 Task: Plan a 90-minute sustainable farming and permaculture design consultation.
Action: Mouse moved to (535, 230)
Screenshot: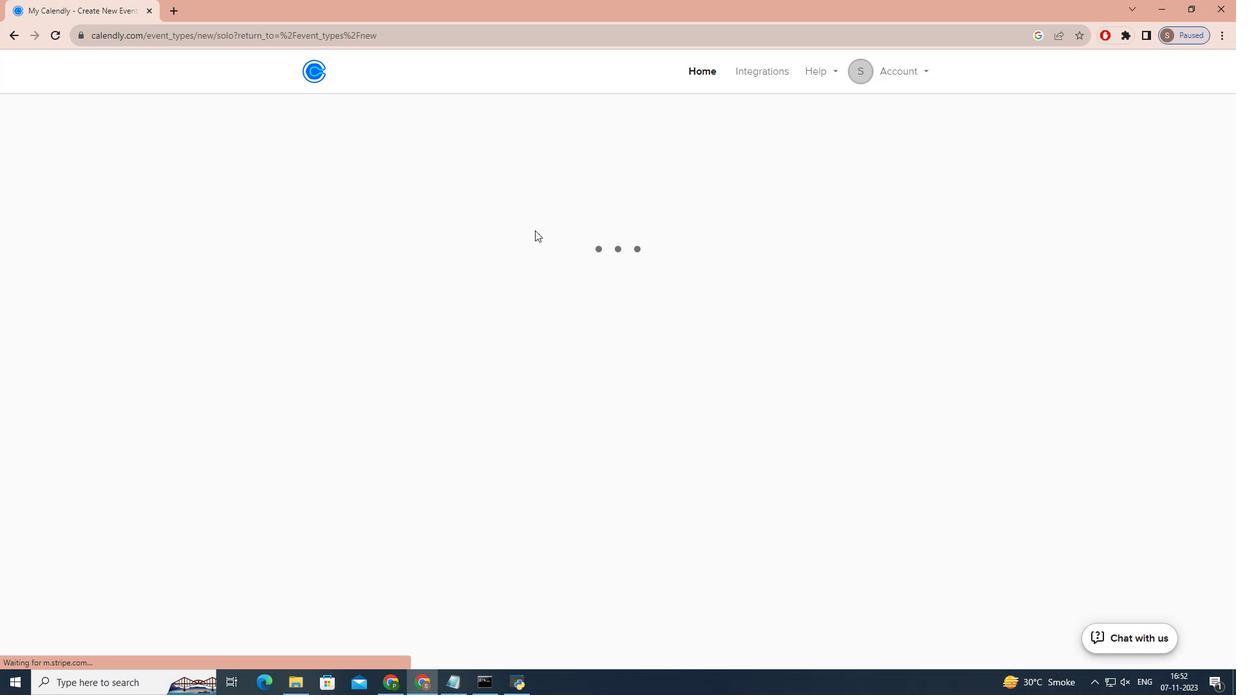 
Action: Key pressed s<Key.caps_lock>USTAINABLE<Key.space><Key.caps_lock>f<Key.caps_lock>ARMING<Key.space><Key.shift>&<Key.space><Key.caps_lock>p<Key.caps_lock>ERMACULTURE<Key.space><Key.caps_lock>d<Key.caps_lock>ESIGN<Key.space><Key.caps_lock>c<Key.caps_lock>ONSUTA<Key.backspace><Key.backspace>LTATION
Screenshot: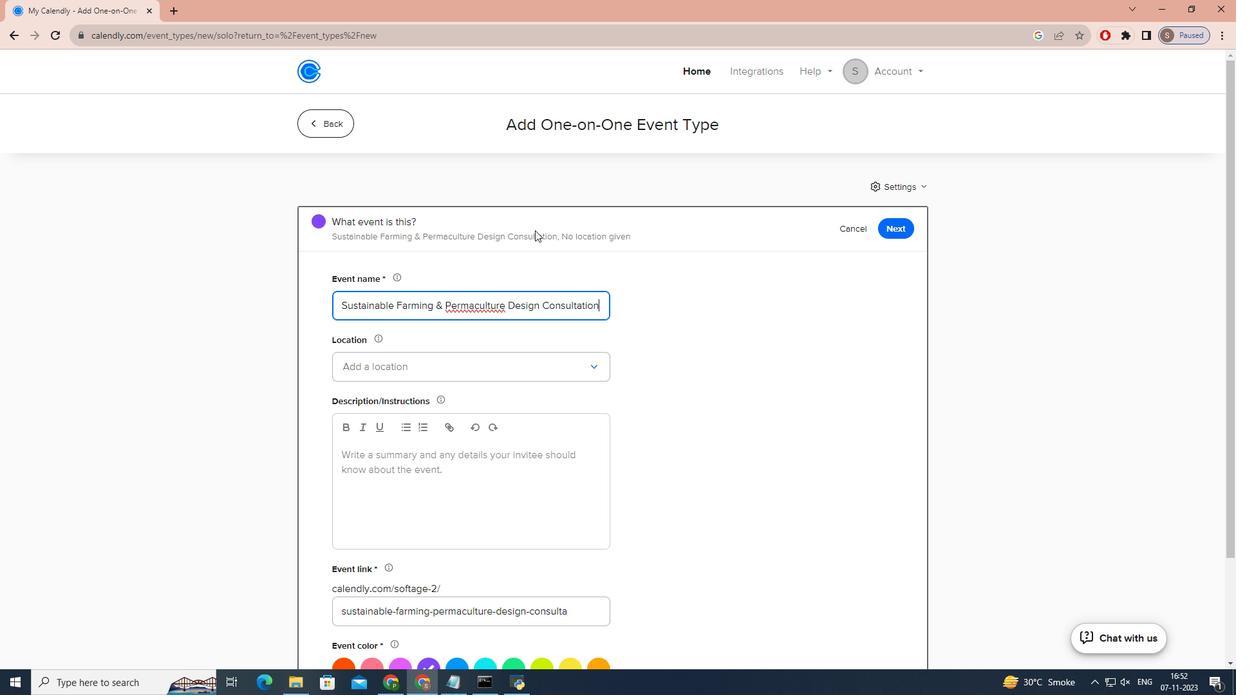 
Action: Mouse moved to (535, 370)
Screenshot: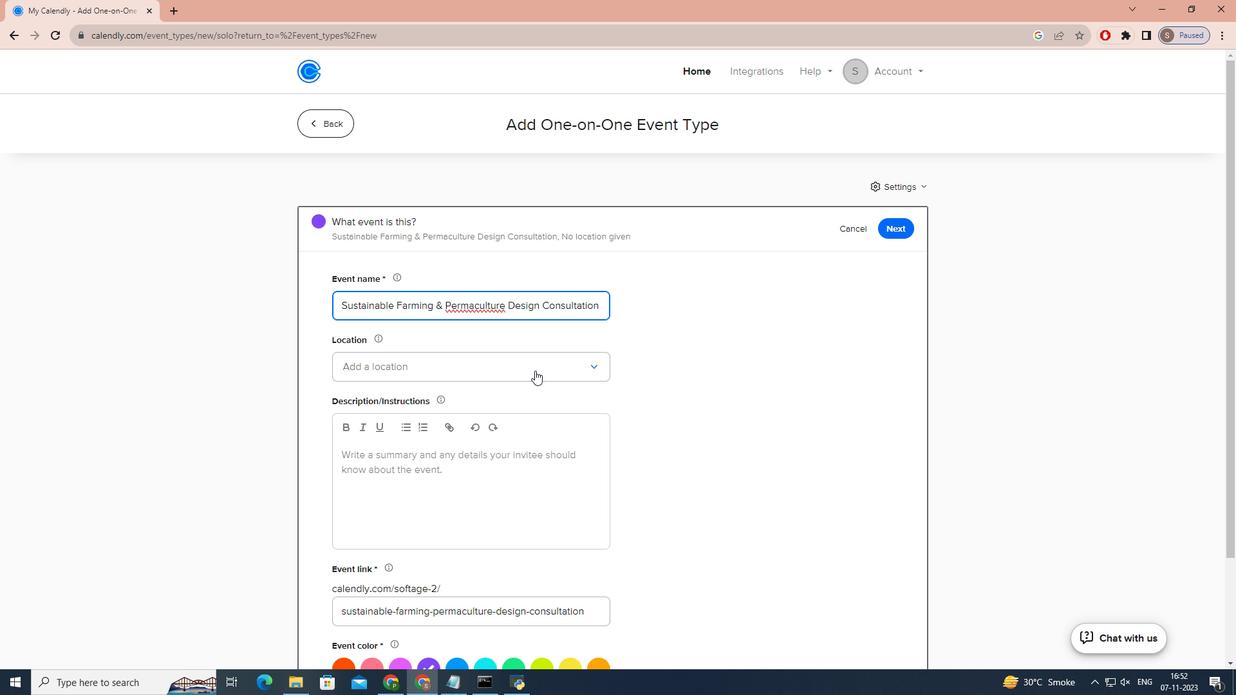 
Action: Mouse pressed left at (535, 370)
Screenshot: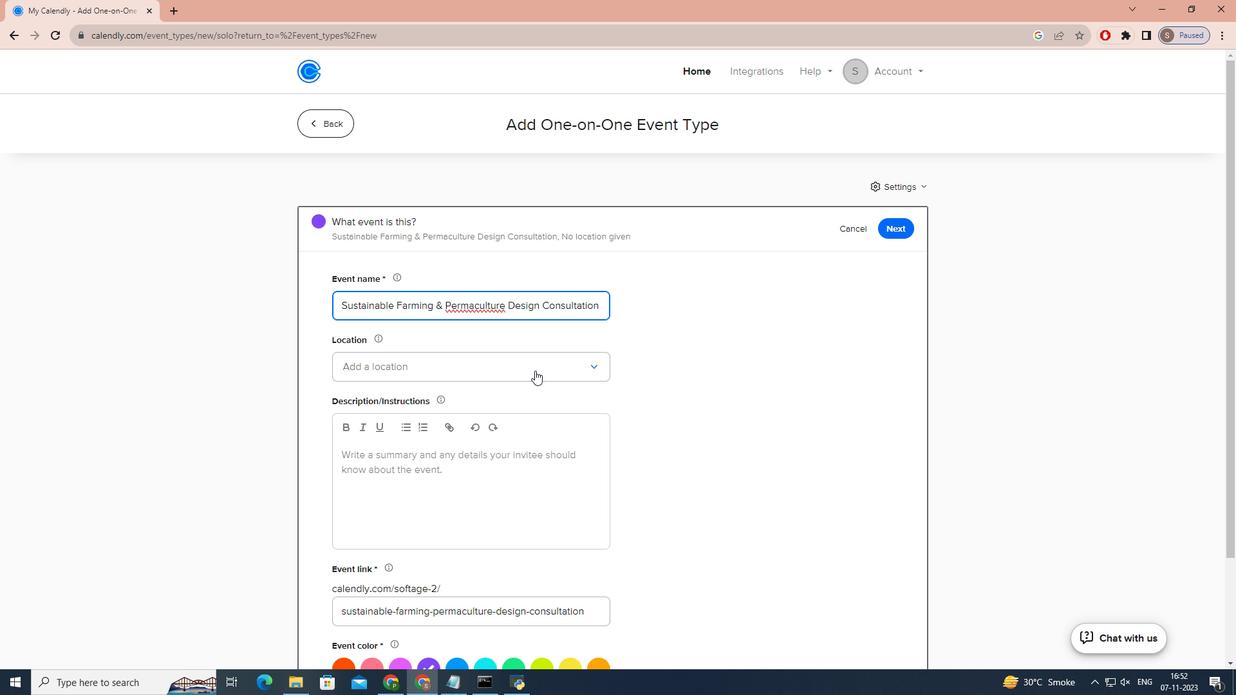 
Action: Mouse moved to (520, 394)
Screenshot: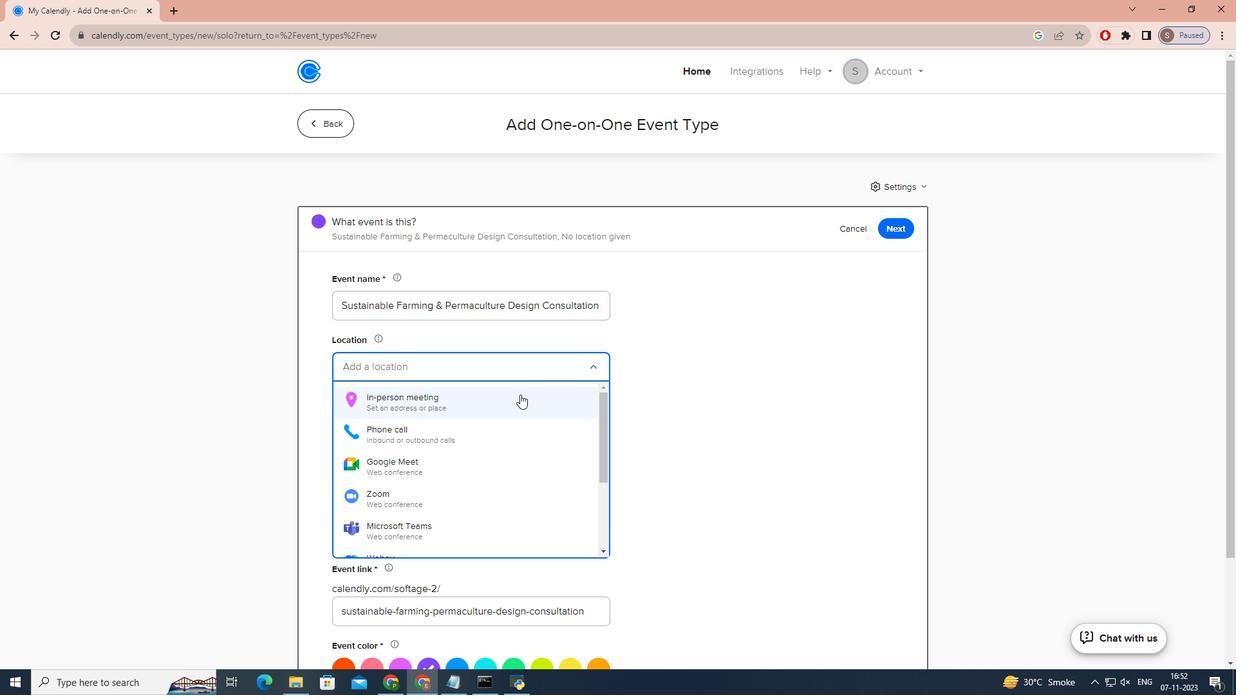 
Action: Mouse pressed left at (520, 394)
Screenshot: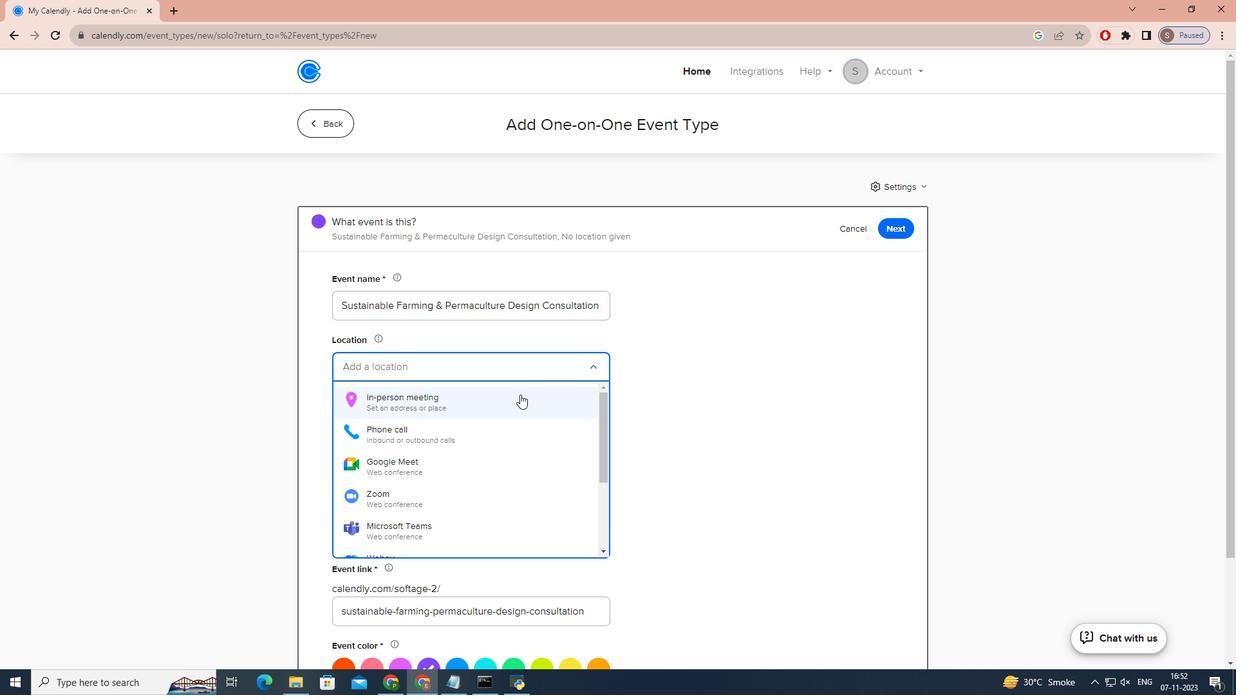 
Action: Mouse moved to (551, 211)
Screenshot: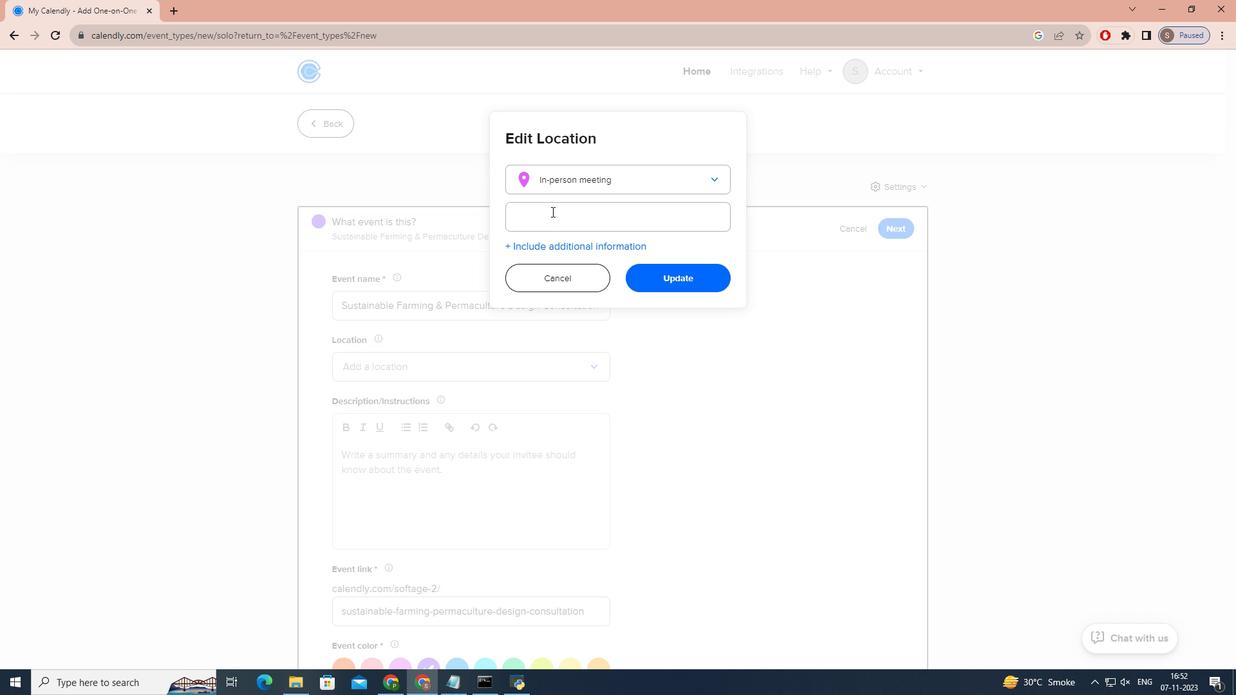 
Action: Mouse pressed left at (551, 211)
Screenshot: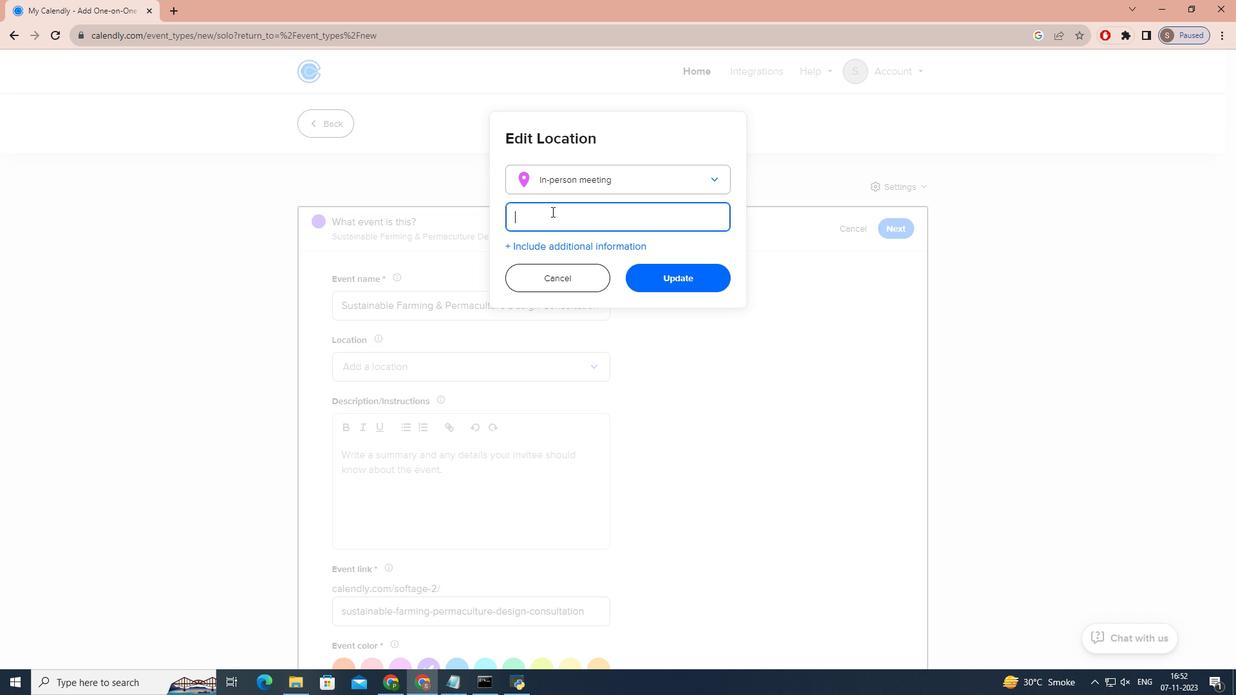 
Action: Key pressed <Key.caps_lock>t<Key.caps_lock>HE<Key.space><Key.caps_lock>r<Key.caps_lock>ODALE<Key.space><Key.caps_lock>i<Key.caps_lock>NSTITUTE<Key.space>-<Key.space><Key.caps_lock>p<Key.caps_lock>ENNSYLVANIA,<Key.space><Key.caps_lock>usa
Screenshot: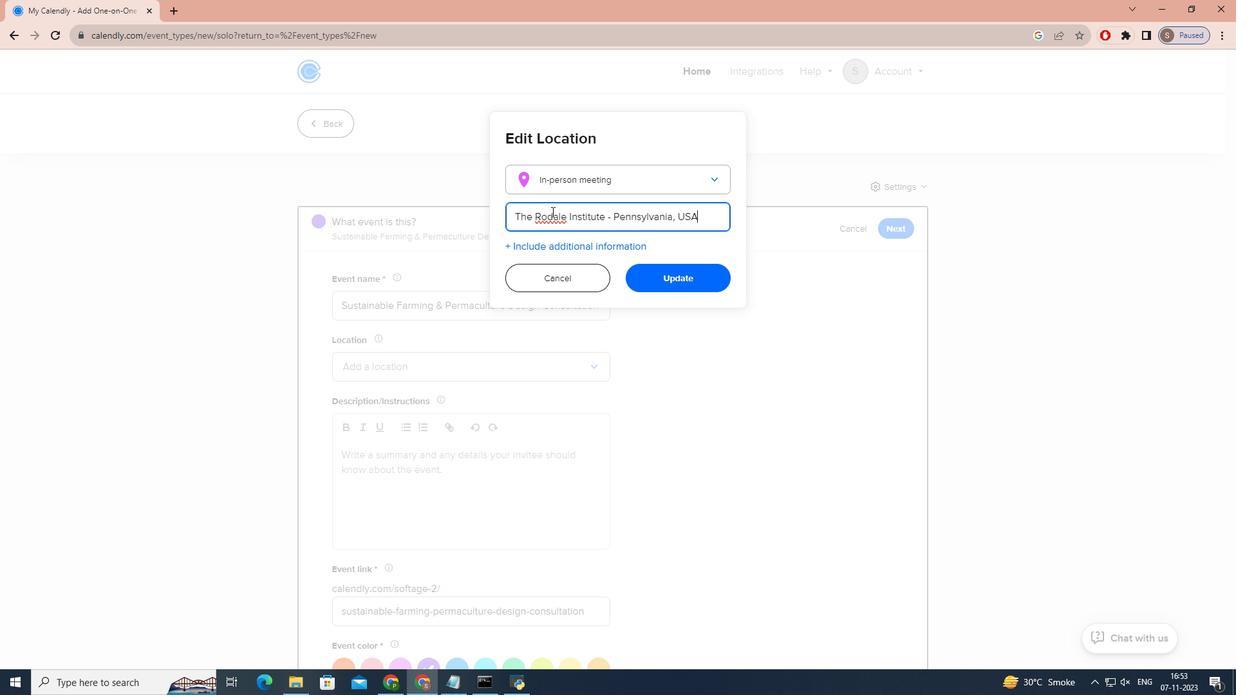 
Action: Mouse moved to (699, 275)
Screenshot: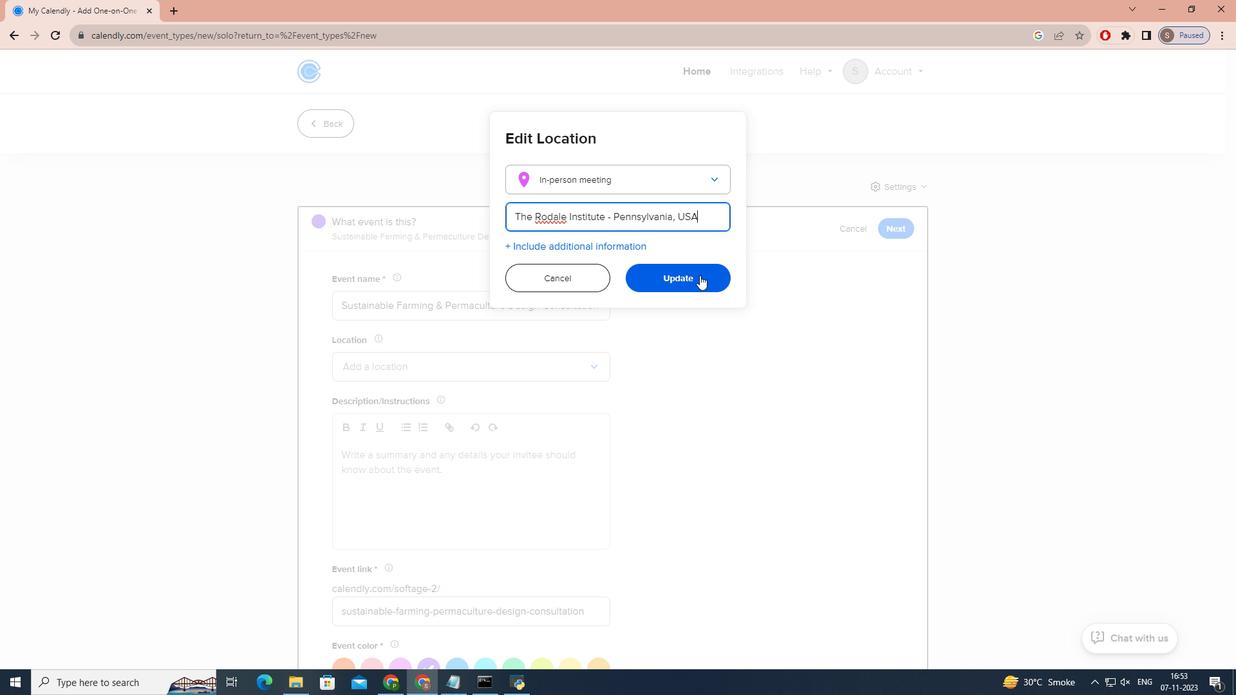 
Action: Mouse pressed left at (699, 275)
Screenshot: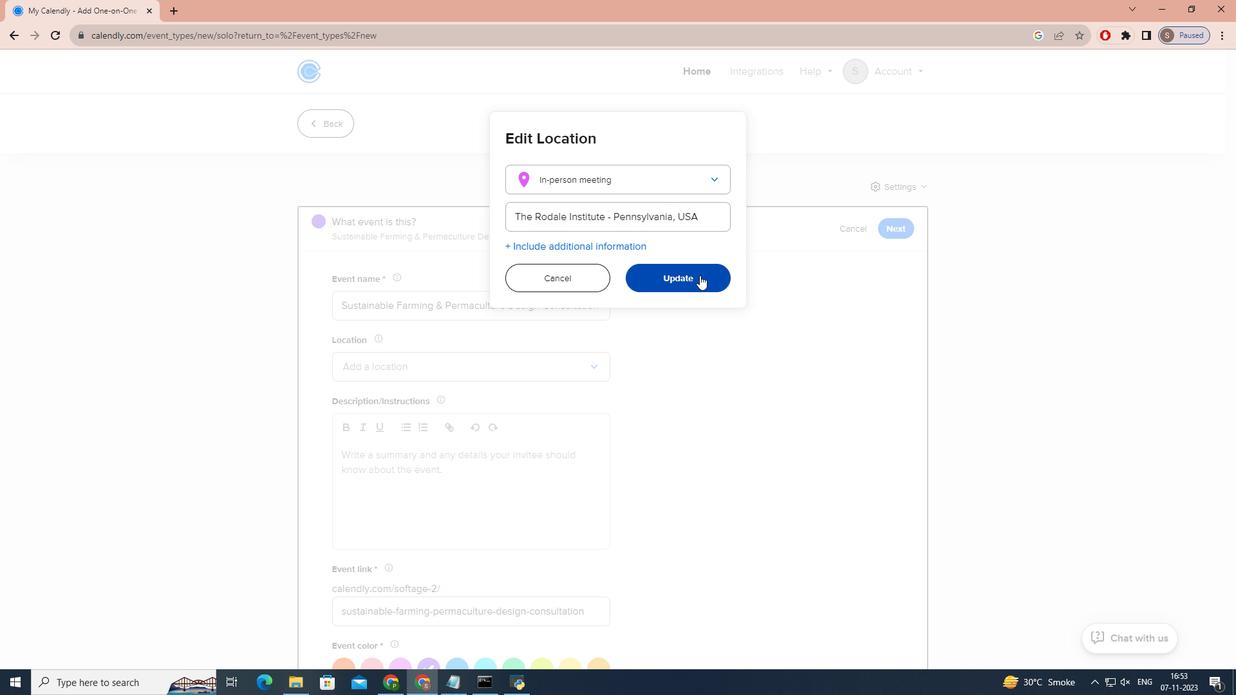 
Action: Mouse moved to (431, 499)
Screenshot: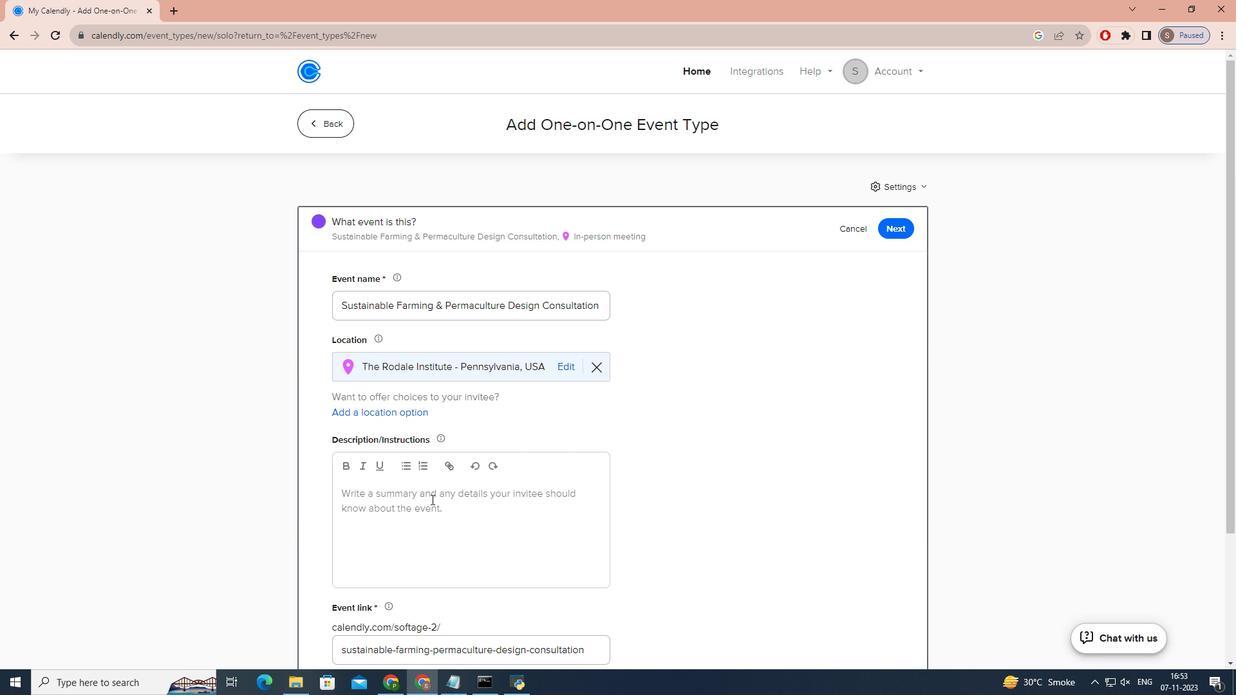 
Action: Mouse pressed left at (431, 499)
Screenshot: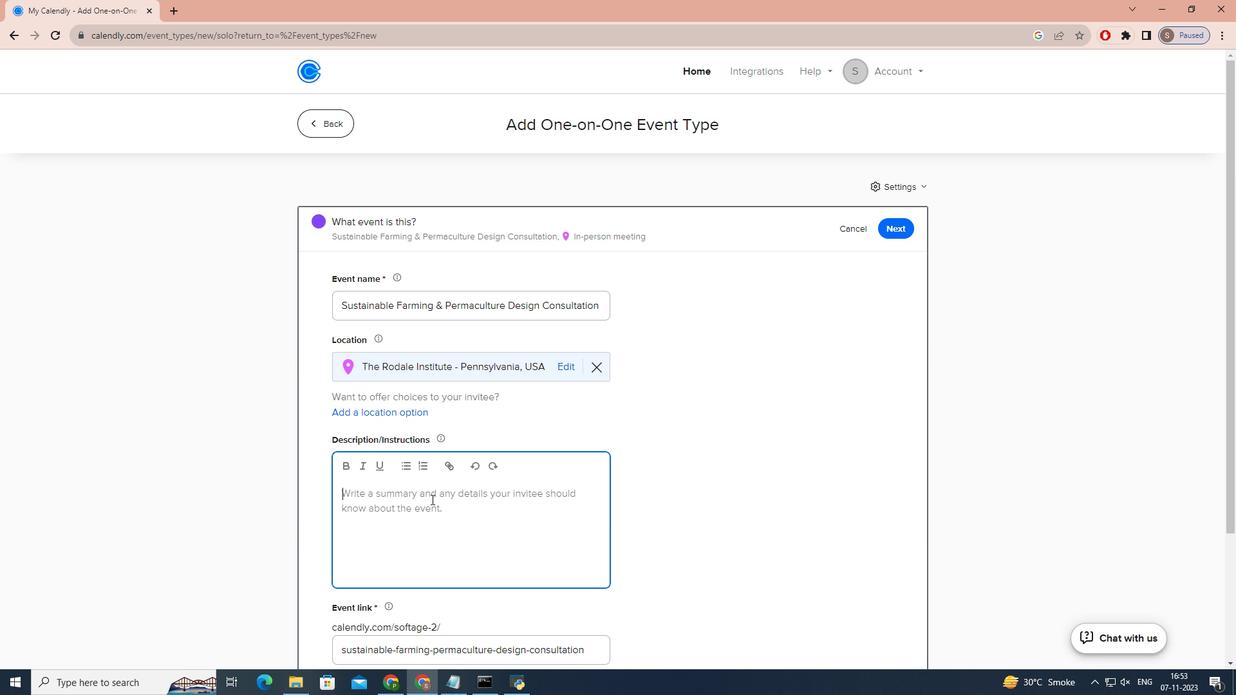 
Action: Key pressed j<Key.caps_lock>OIN<Key.space>ME<Key.space>FOR<Key.space>A<Key.space>CONSULTATION<Key.space>WHERE<Key.space>WE'LL<Key.space>EXPLORE<Key.space>THE<Key.space>PRINCIPLES<Key.space>OF<Key.space>PERMACULTURE<Key.space>AND<Key.space>SUSTAIB<Key.backspace>NABLE<Key.space>FARMING<Key.space>TO<Key.space>CREATE<Key.space>A<Key.space>THRIVING<Key.space>AND<Key.space>REGENET<Key.backspace>RATIVE<Key.space>SPACE.<Key.space><Key.caps_lock>d<Key.caps_lock>URING<Key.space>THIS<Key.space>SESSION,<Key.space>WE<Key.space>WILL<Key.space>DISCUSS<Key.space>YOUR<Key.space>SPECIFIC<Key.space>GOALS,<Key.space>CHALLENGES<Key.space><Key.backspace>,<Key.space>AND<Key.space>IDEAS<Key.space>FOR<Key.space>YOUR<Key.space>LAND,<Key.space>WHETHER<Key.space>IT'S<Key.space>A<Key.space>BACKYARD<Key.space>GARDEN<Key.space>A<Key.space>SMALL<Key.space>URBAN<Key.space>PLOT,<Key.space>OR<Key.space>A<Key.space>LARGER<Key.space>FARMING<Key.space>OPERATION.<Key.space><Key.caps_lock>w<Key.caps_lock>E'LL<Key.space>DELVE<Key.space>INTO<Key.space>PERMACULTURE<Key.space>DESIGN<Key.space>PRINCIPLES,<Key.space>SOIL<Key.space>HEALTTH<Key.backspace><Key.backspace>H<Key.space>\<Key.backspace><Key.backspace>,<Key.space>COMPANION<Key.space>PLANTING,<Key.space>WATR<Key.backspace>ER<Key.space>MANAGEMENT,<Key.space>AND<Key.space>MORE,<Key.space>ALL<Key.space>WHILE<Key.space>KEEPING<Key.space>SUSTAINABILITY<Key.space>AND<Key.space>ENVIRONMENT<Key.space>IMPACT<Key.space>IN<Key.space>MIND.<Key.space>
Screenshot: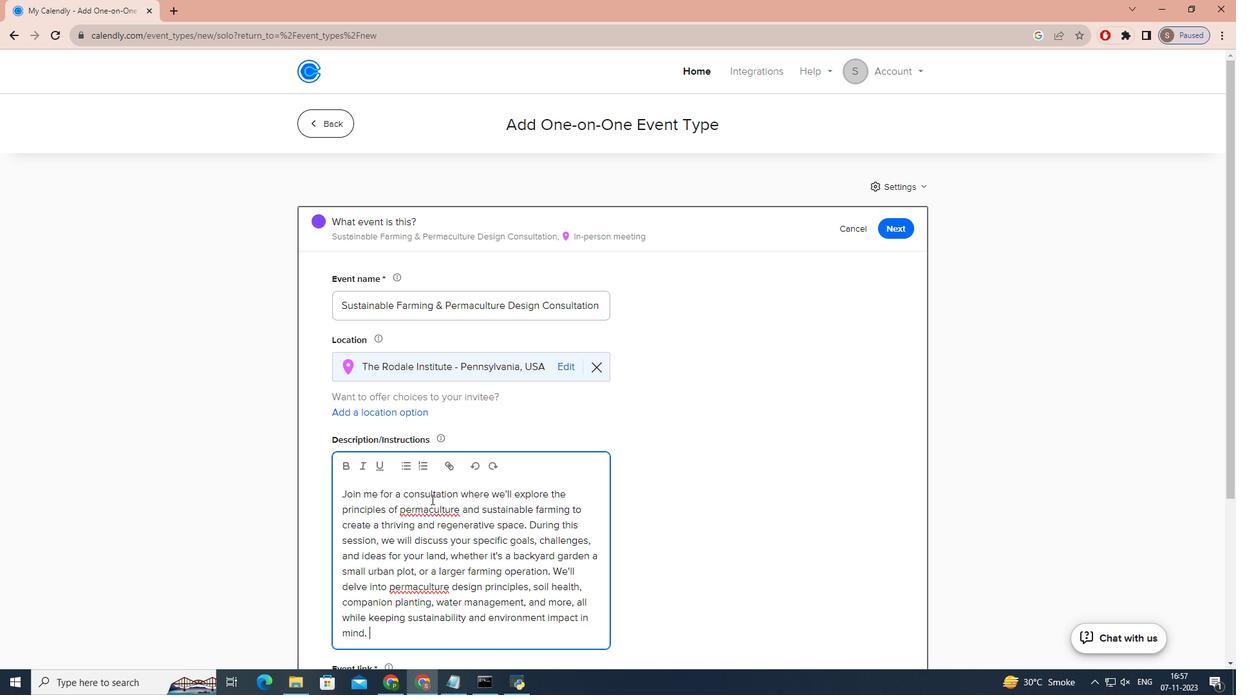 
Action: Mouse moved to (611, 471)
Screenshot: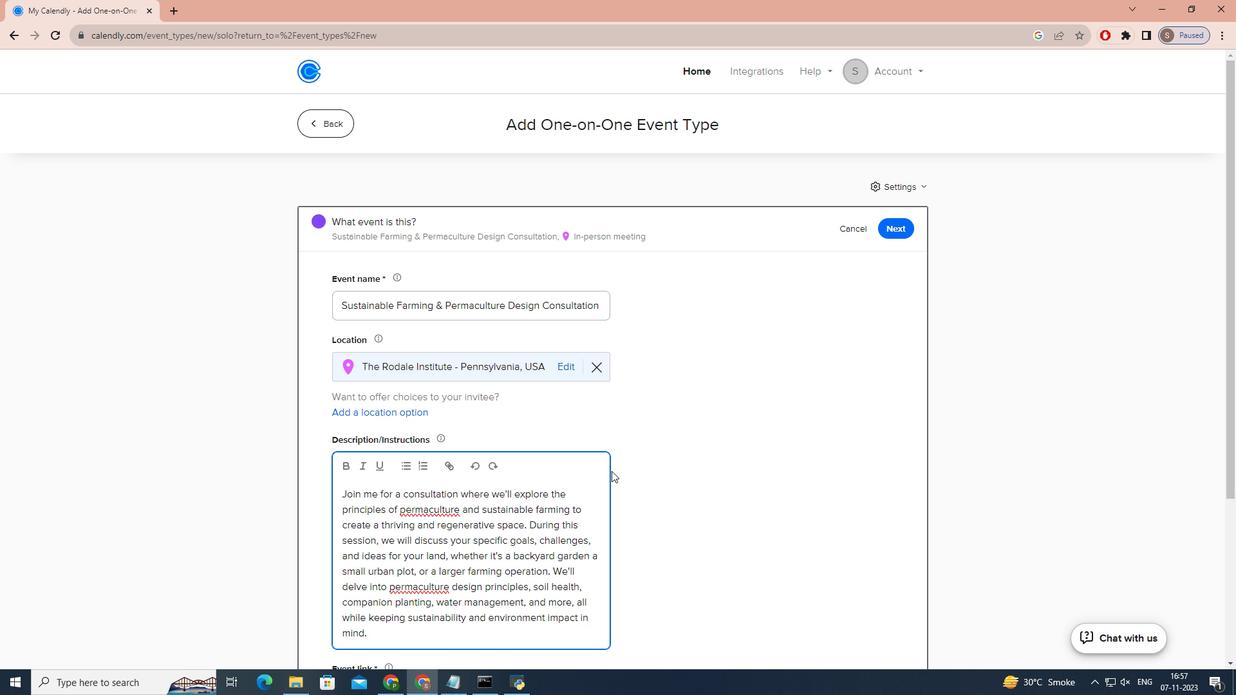 
Action: Mouse scrolled (611, 470) with delta (0, 0)
Screenshot: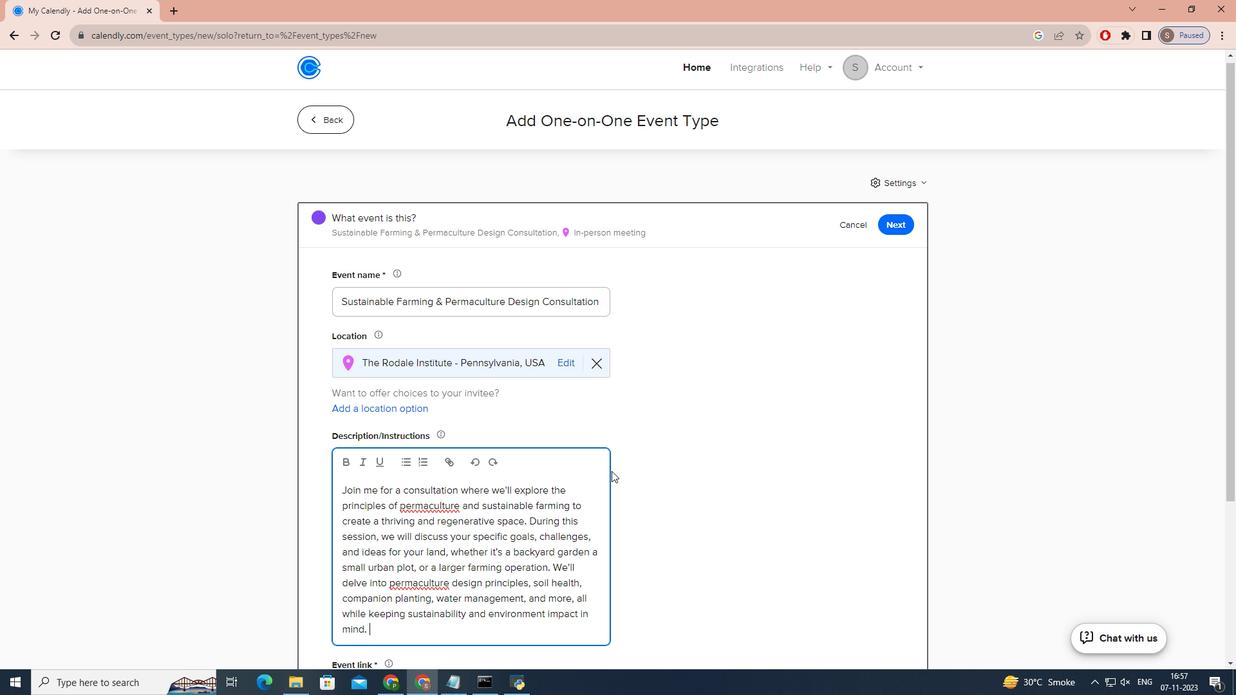 
Action: Mouse scrolled (611, 470) with delta (0, 0)
Screenshot: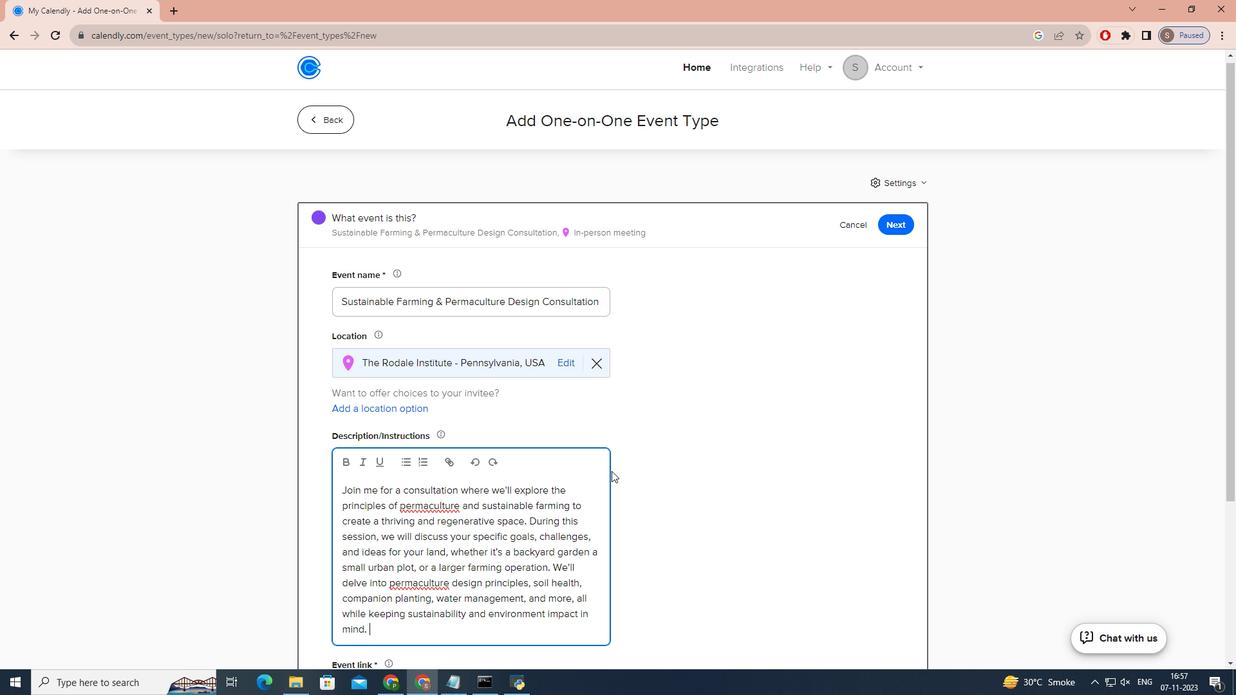
Action: Mouse scrolled (611, 470) with delta (0, 0)
Screenshot: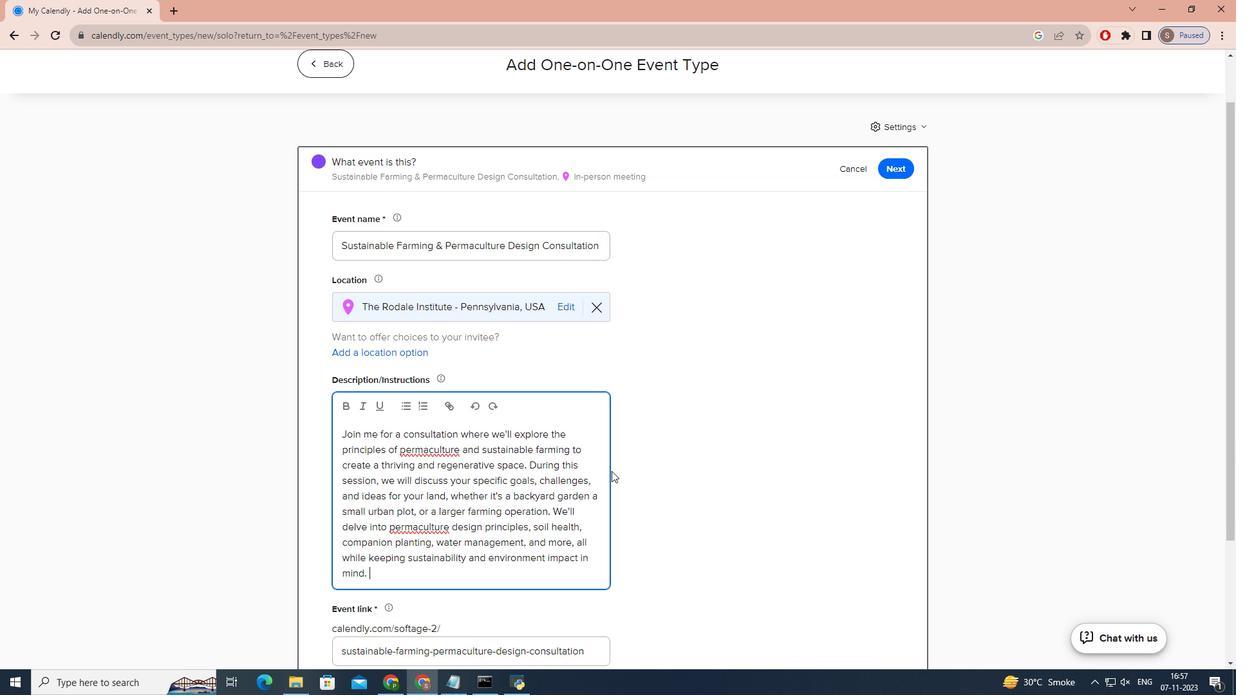 
Action: Mouse scrolled (611, 470) with delta (0, 0)
Screenshot: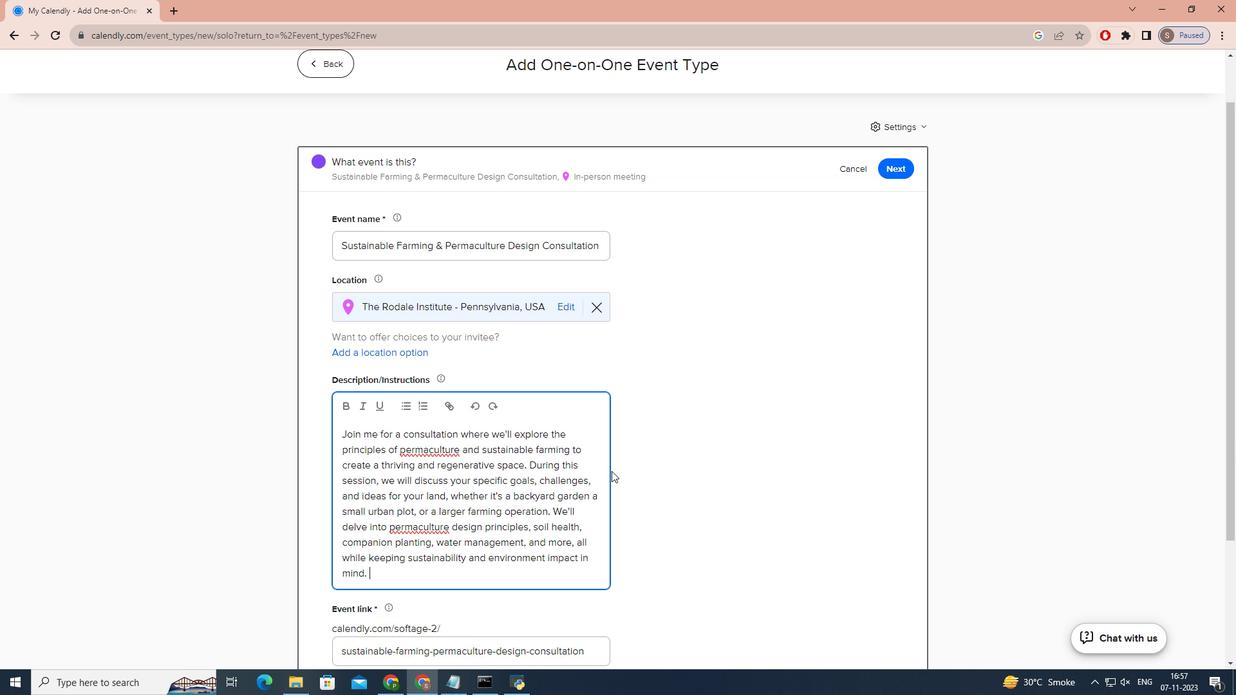 
Action: Mouse scrolled (611, 470) with delta (0, 0)
Screenshot: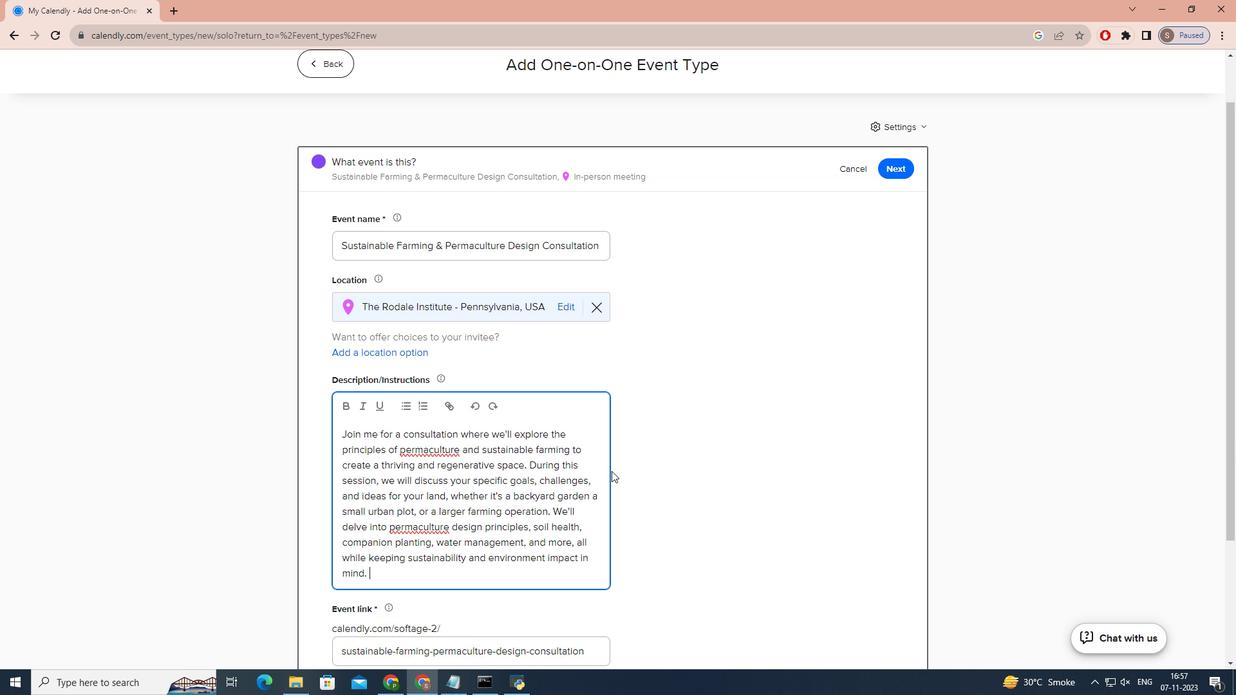 
Action: Mouse moved to (506, 545)
Screenshot: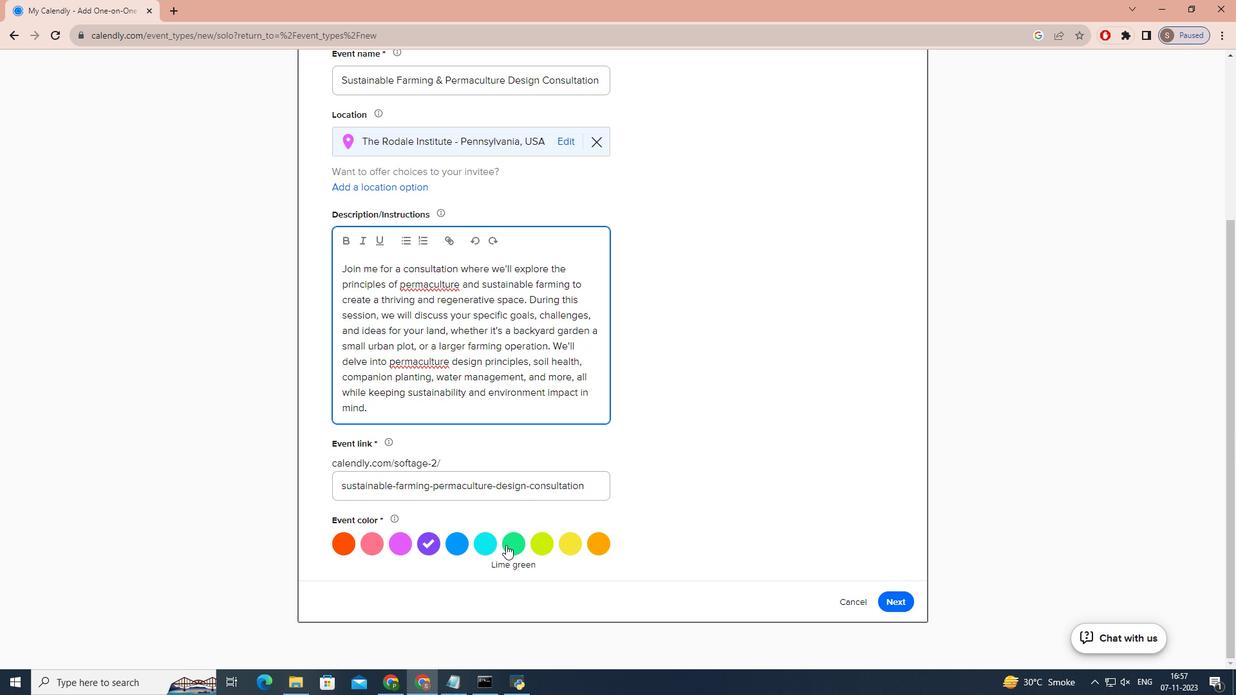 
Action: Mouse pressed left at (506, 545)
Screenshot: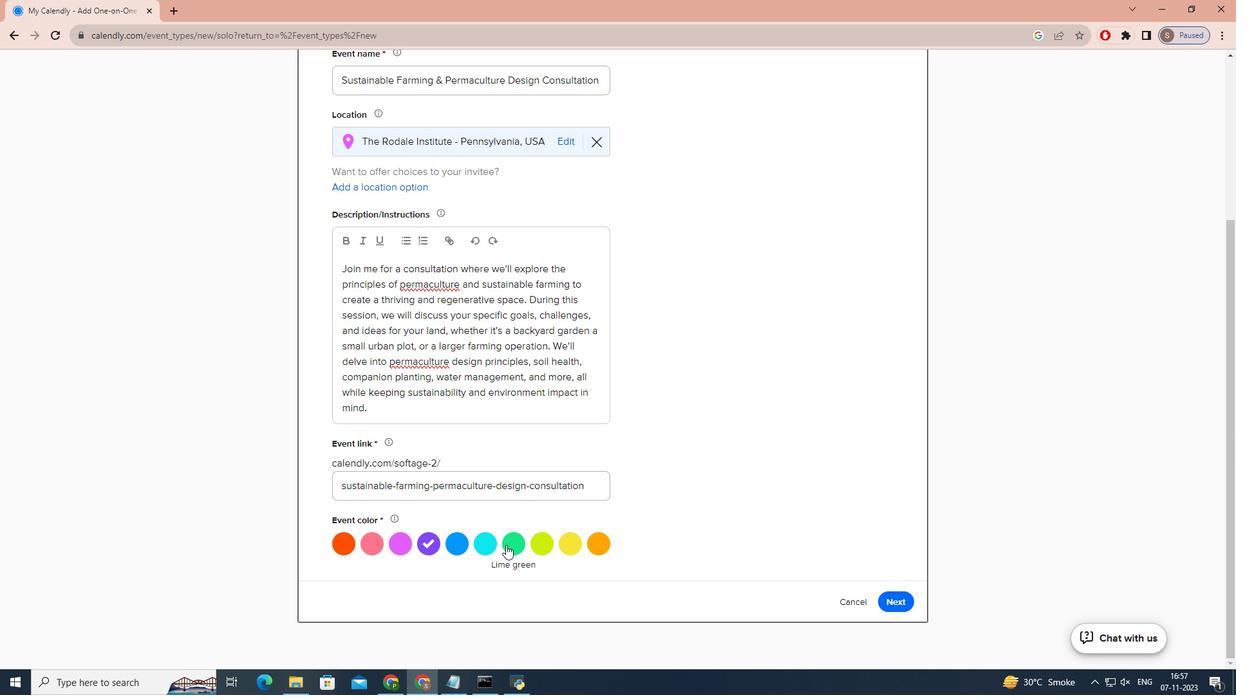
Action: Mouse moved to (897, 602)
Screenshot: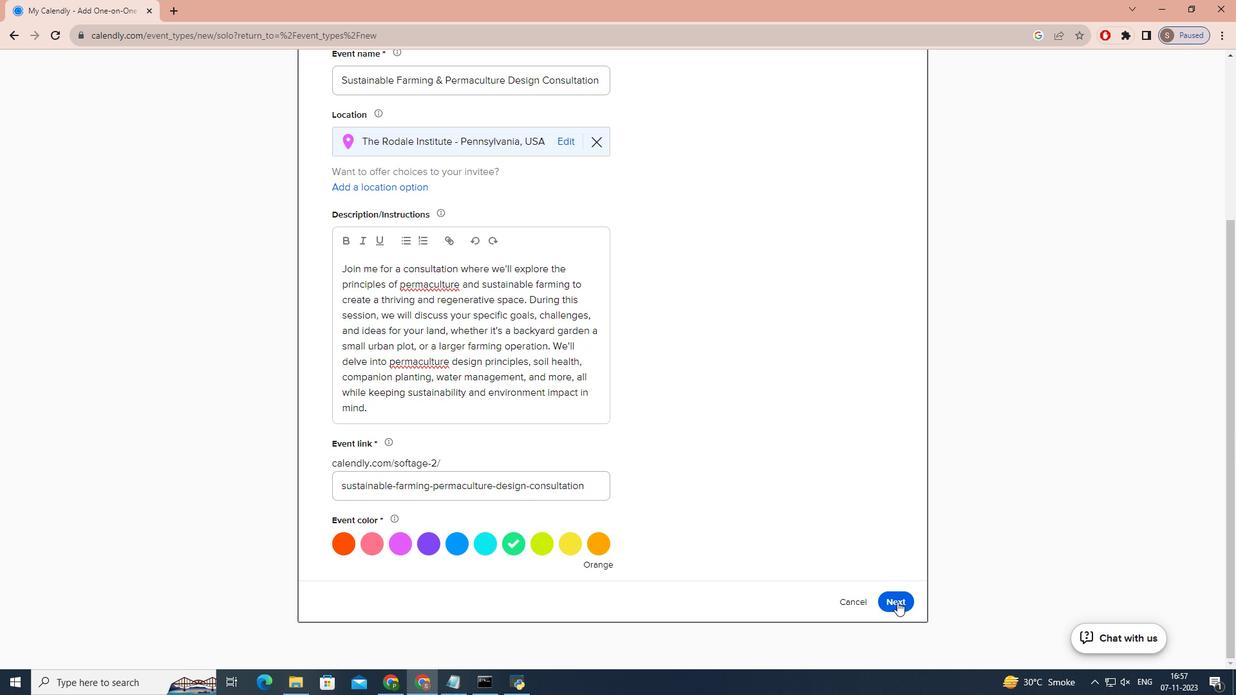 
Action: Mouse pressed left at (897, 602)
Screenshot: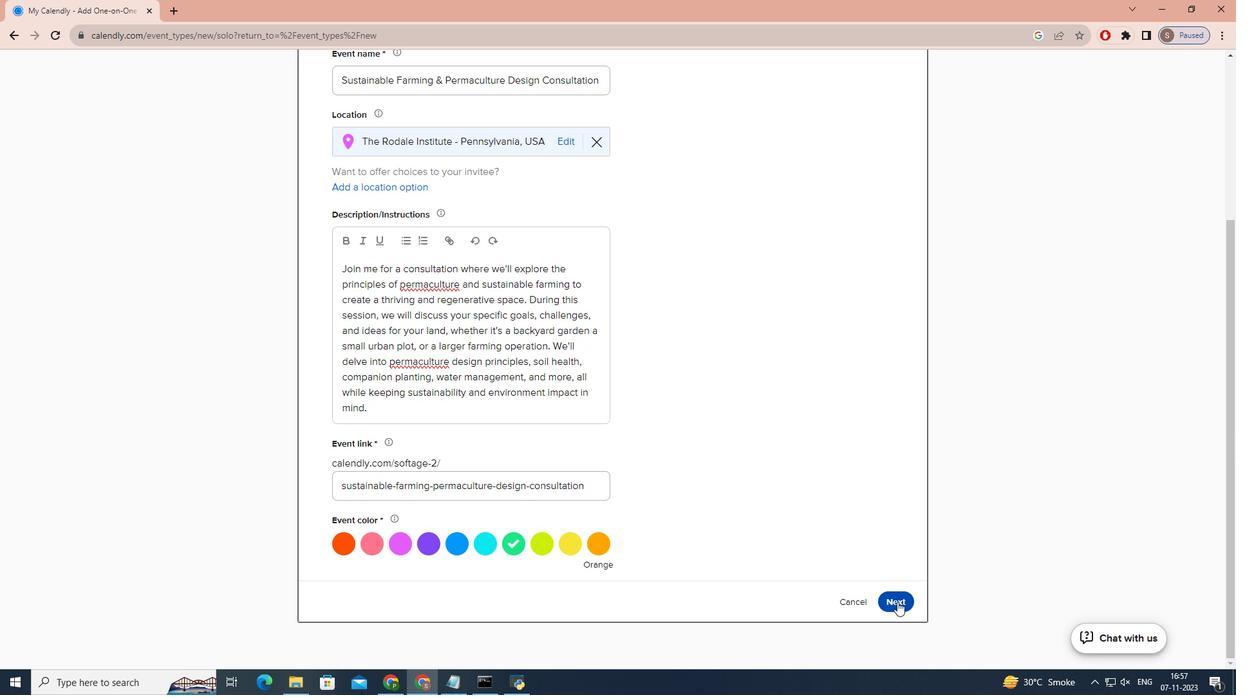 
Action: Mouse moved to (513, 315)
Screenshot: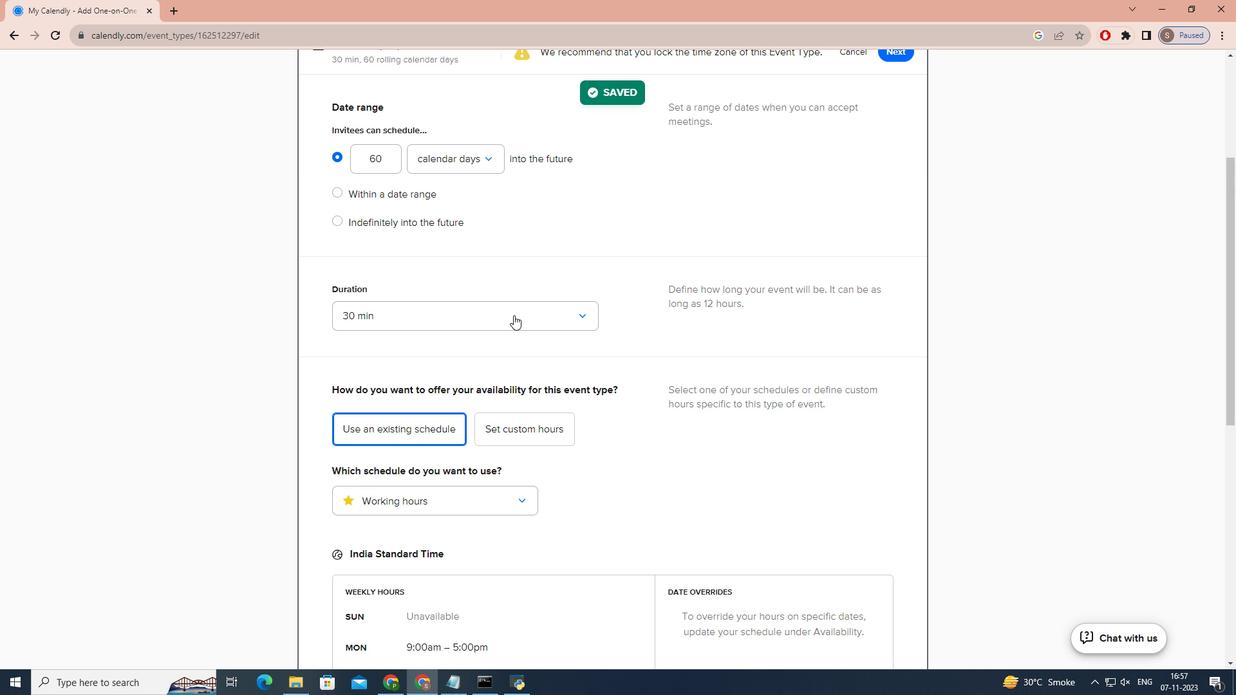 
Action: Mouse pressed left at (513, 315)
Screenshot: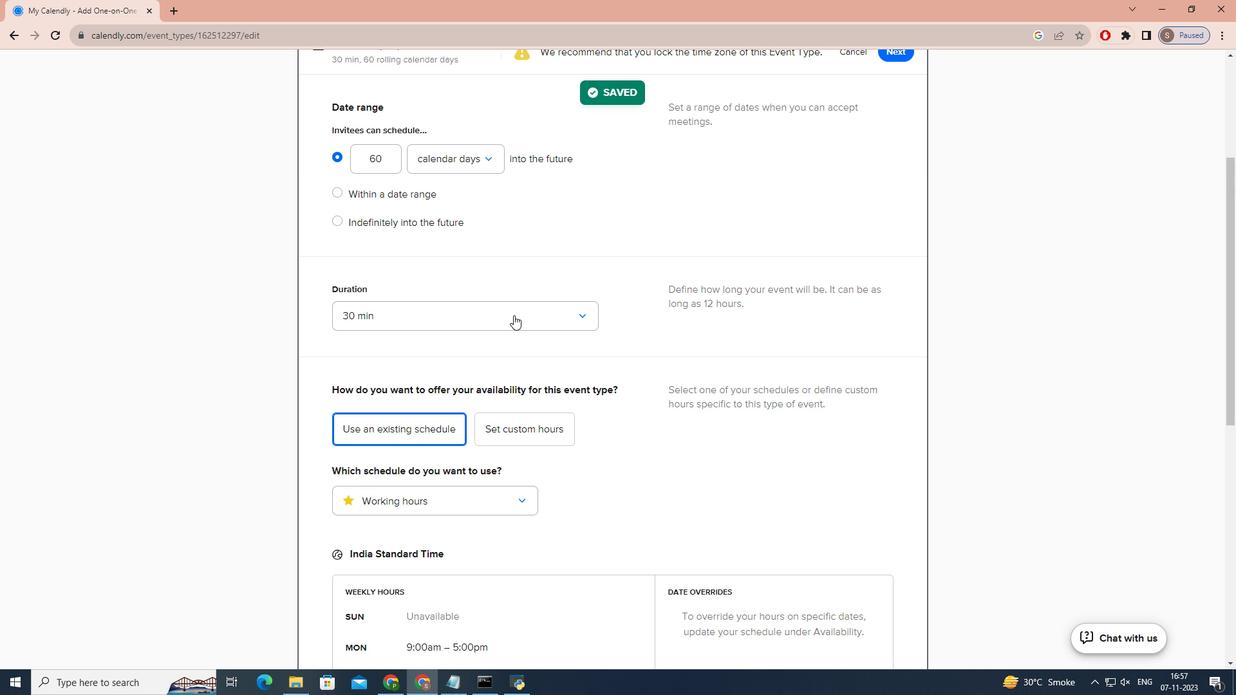 
Action: Mouse moved to (439, 446)
Screenshot: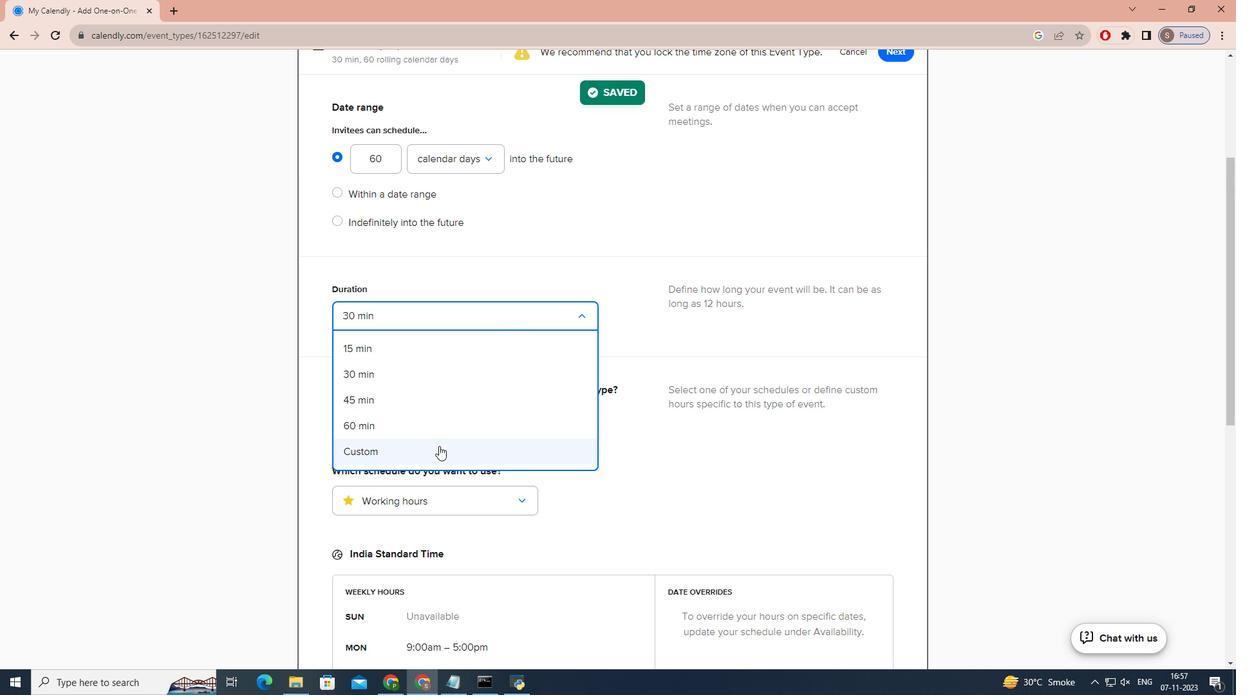 
Action: Mouse pressed left at (439, 446)
Screenshot: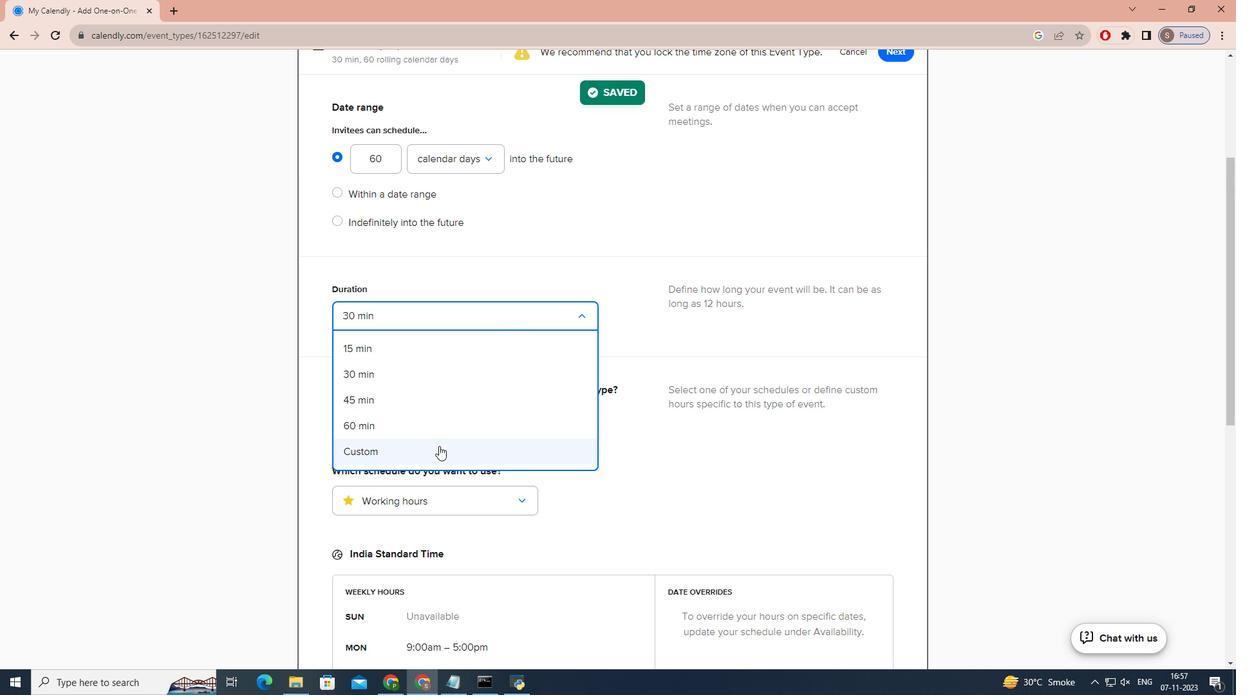 
Action: Mouse moved to (461, 405)
Screenshot: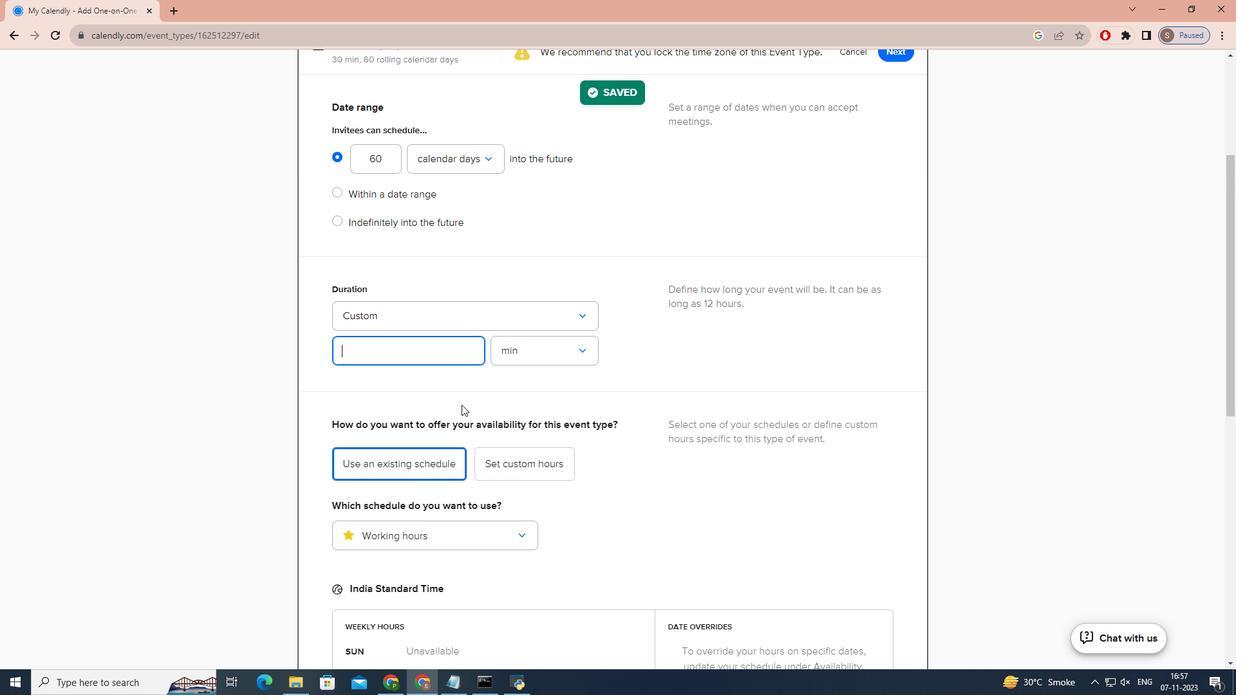 
Action: Key pressed 90
Screenshot: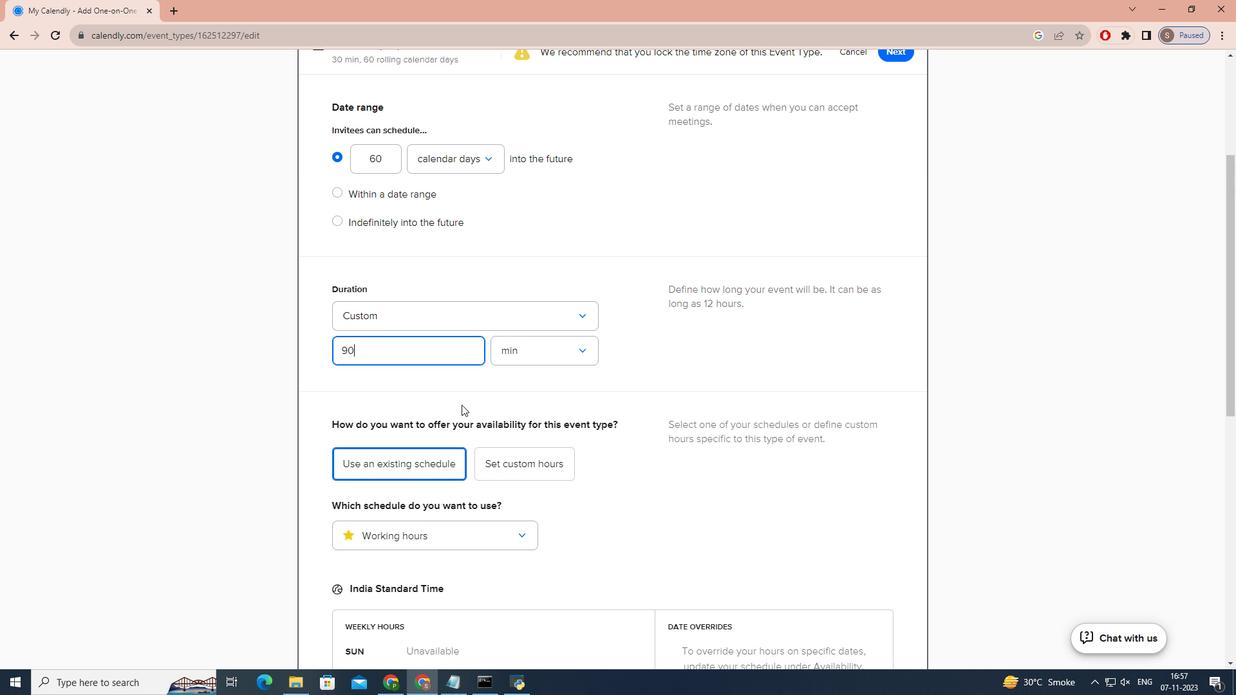 
Action: Mouse moved to (580, 413)
Screenshot: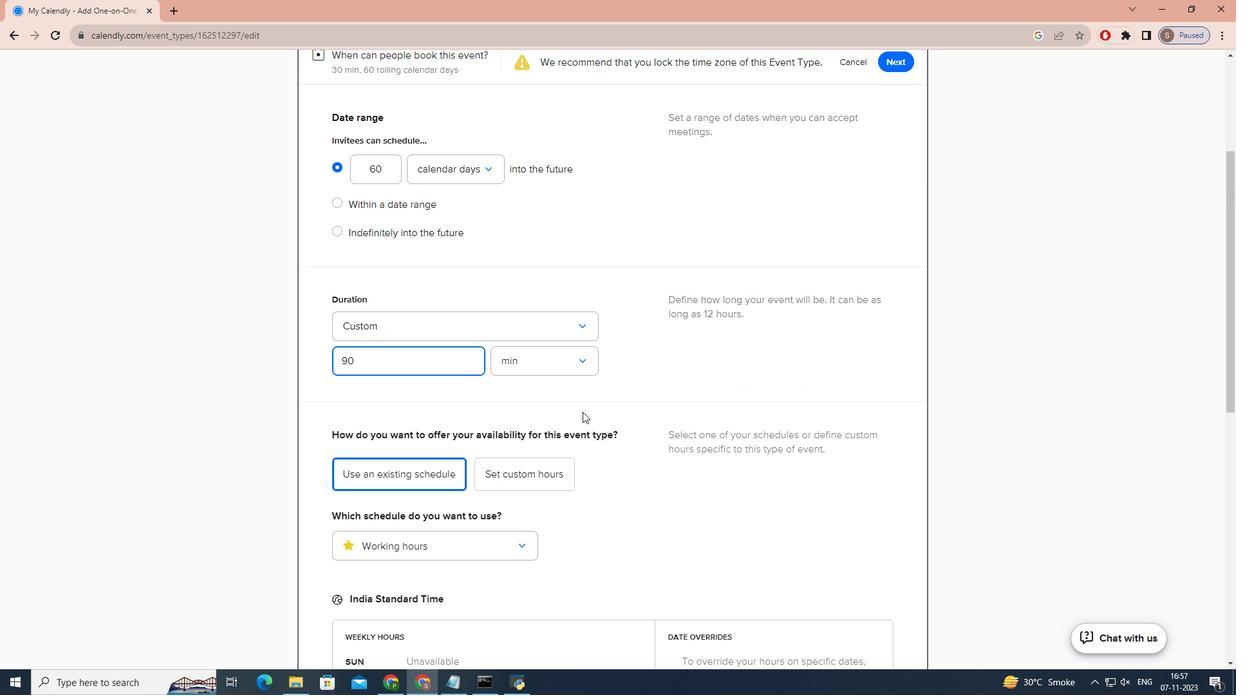 
Action: Mouse scrolled (580, 414) with delta (0, 0)
Screenshot: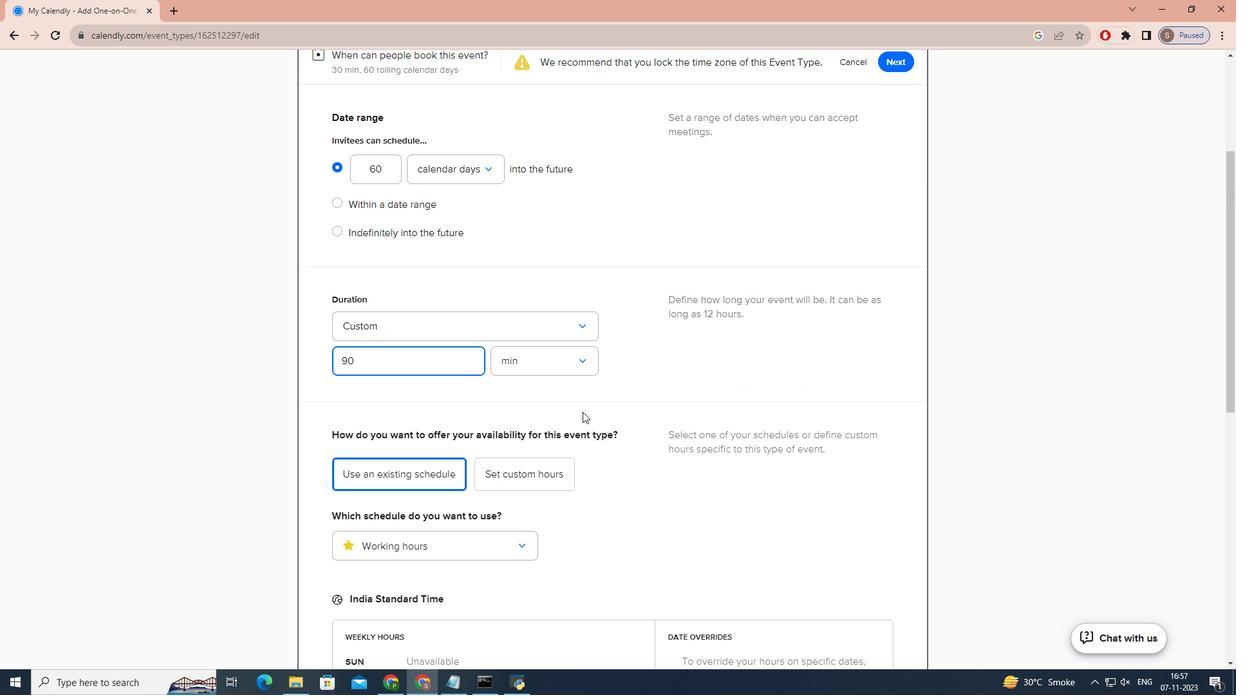 
Action: Mouse moved to (580, 413)
Screenshot: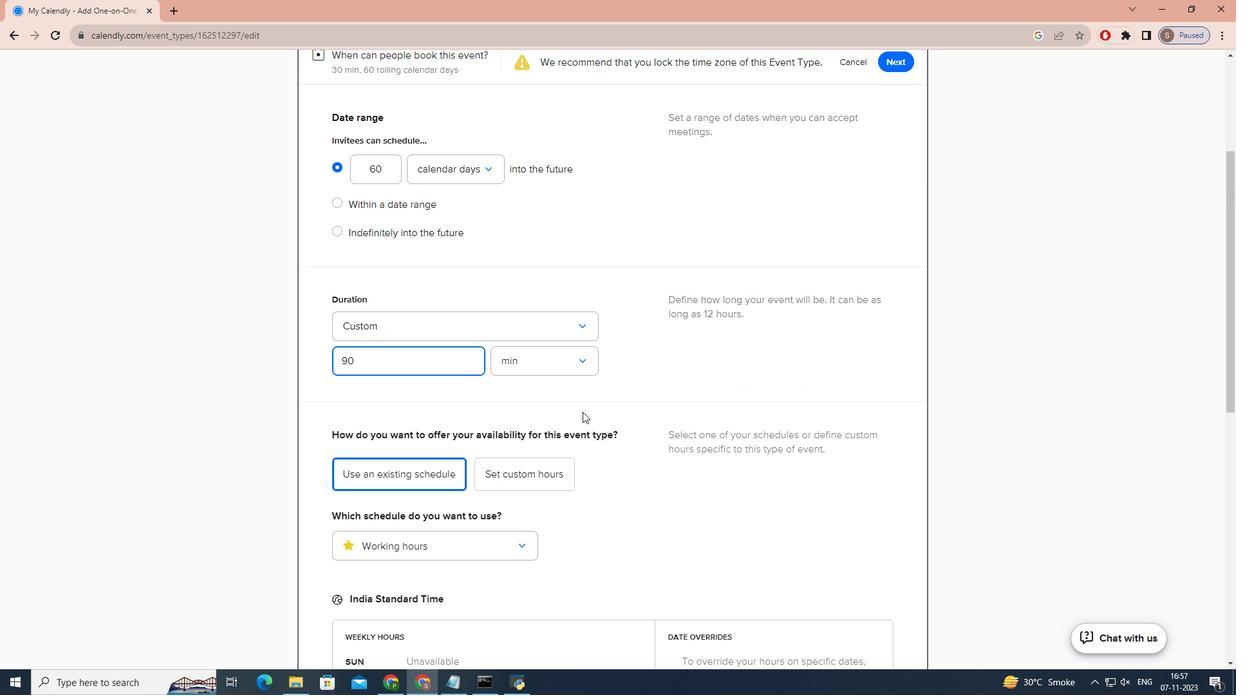
Action: Mouse scrolled (580, 414) with delta (0, 0)
Screenshot: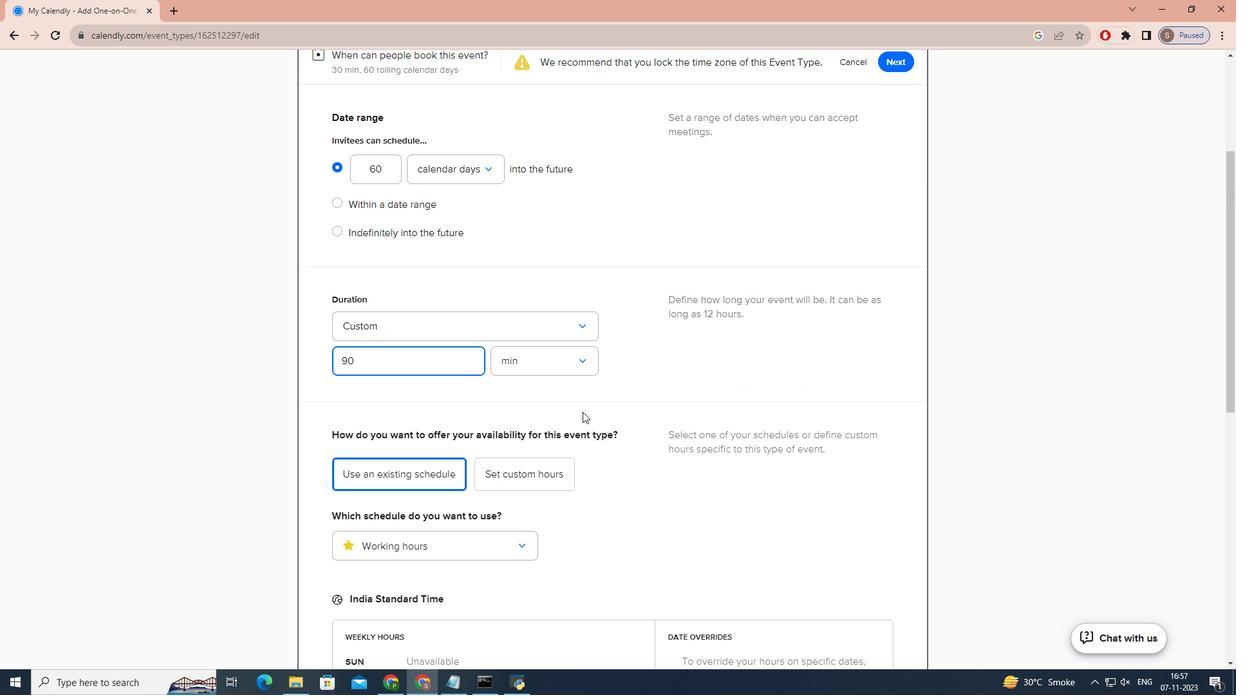 
Action: Mouse scrolled (580, 414) with delta (0, 0)
Screenshot: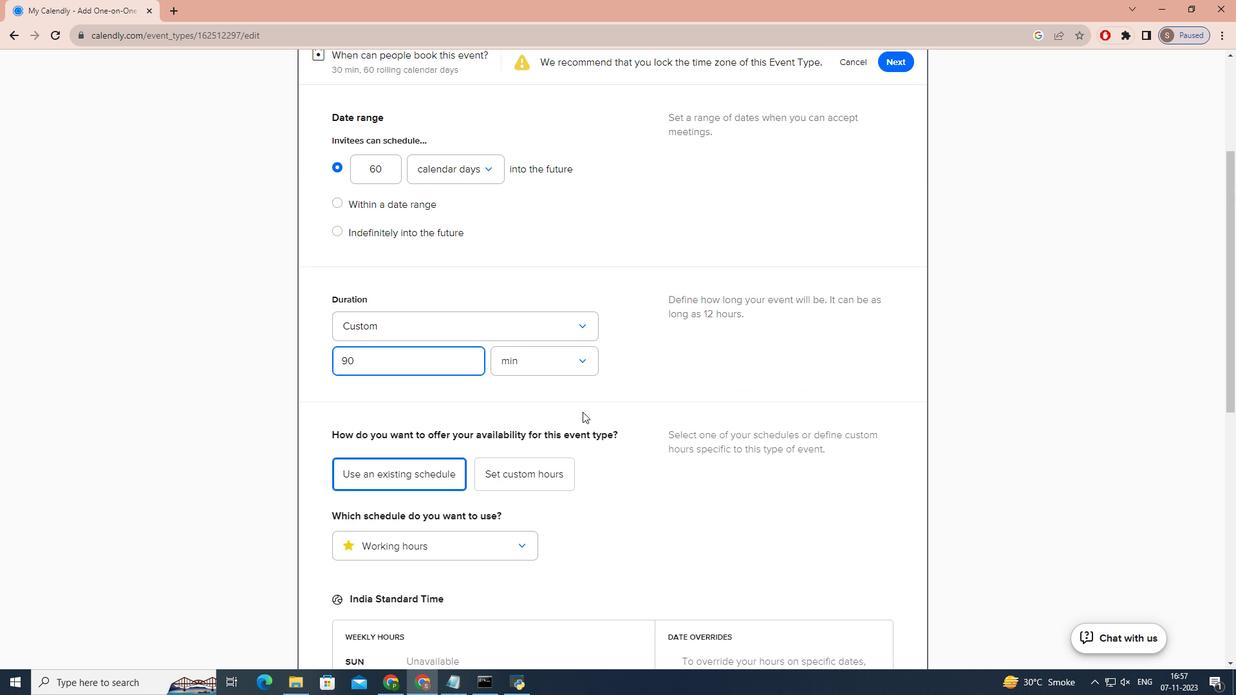 
Action: Mouse scrolled (580, 414) with delta (0, 0)
Screenshot: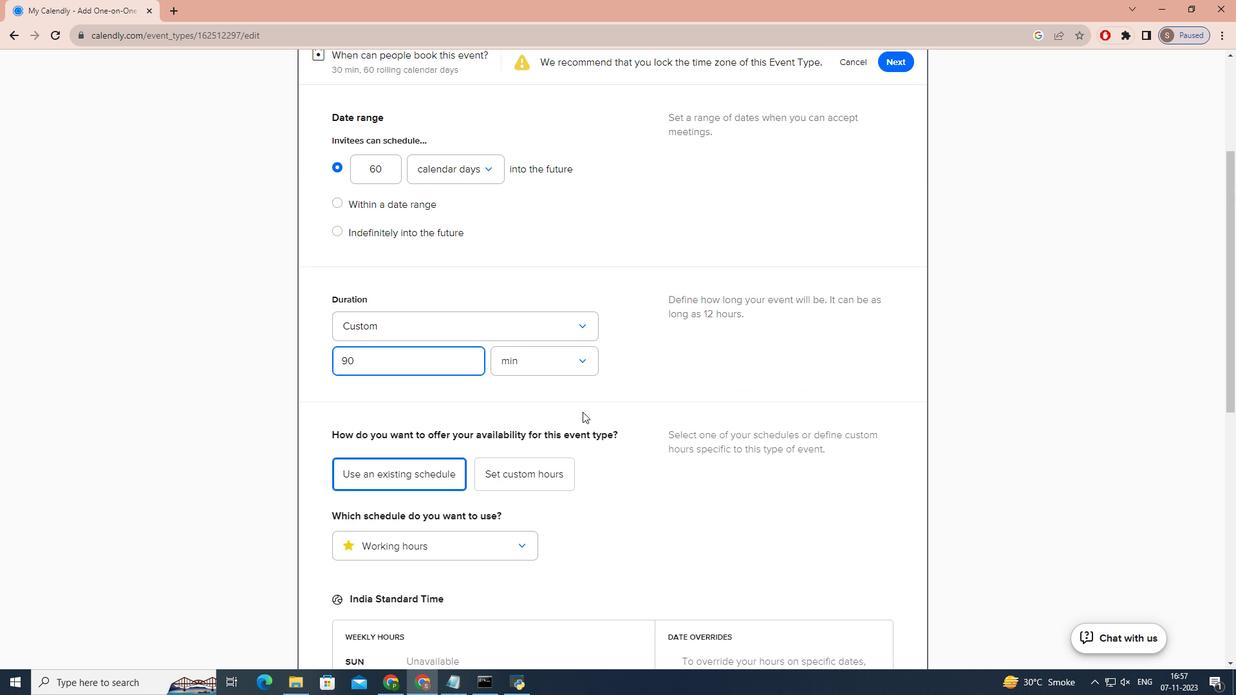 
Action: Mouse moved to (891, 274)
Screenshot: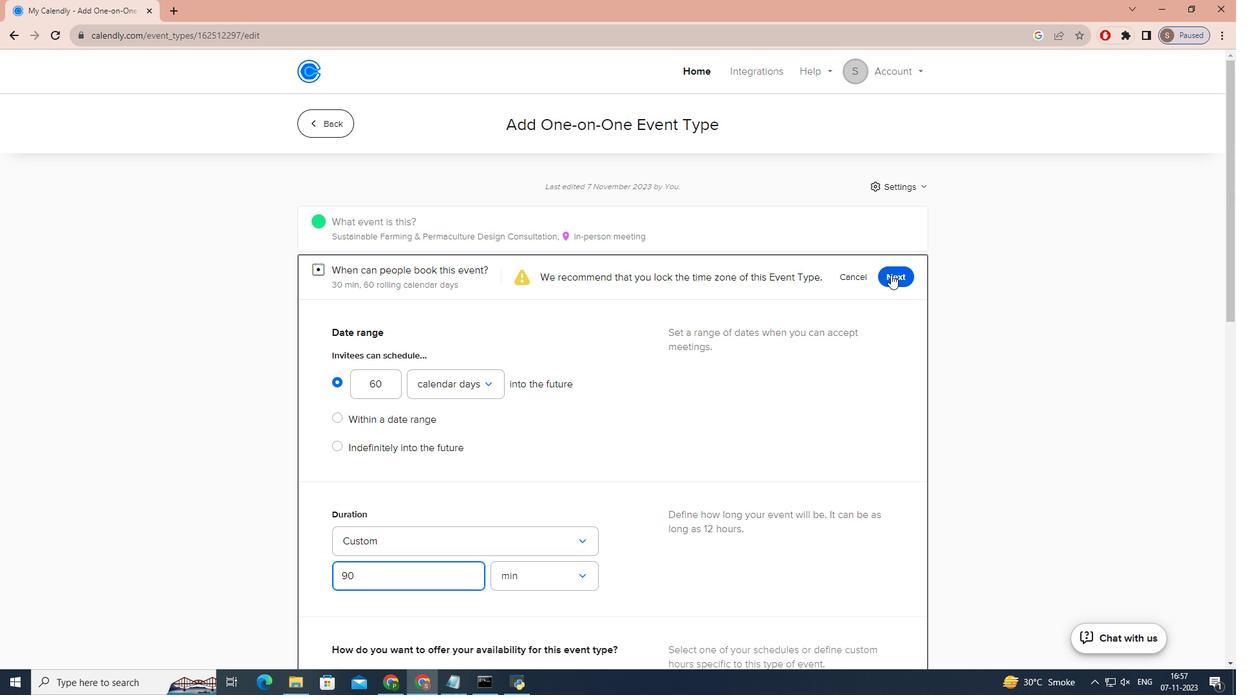 
Action: Mouse pressed left at (891, 274)
Screenshot: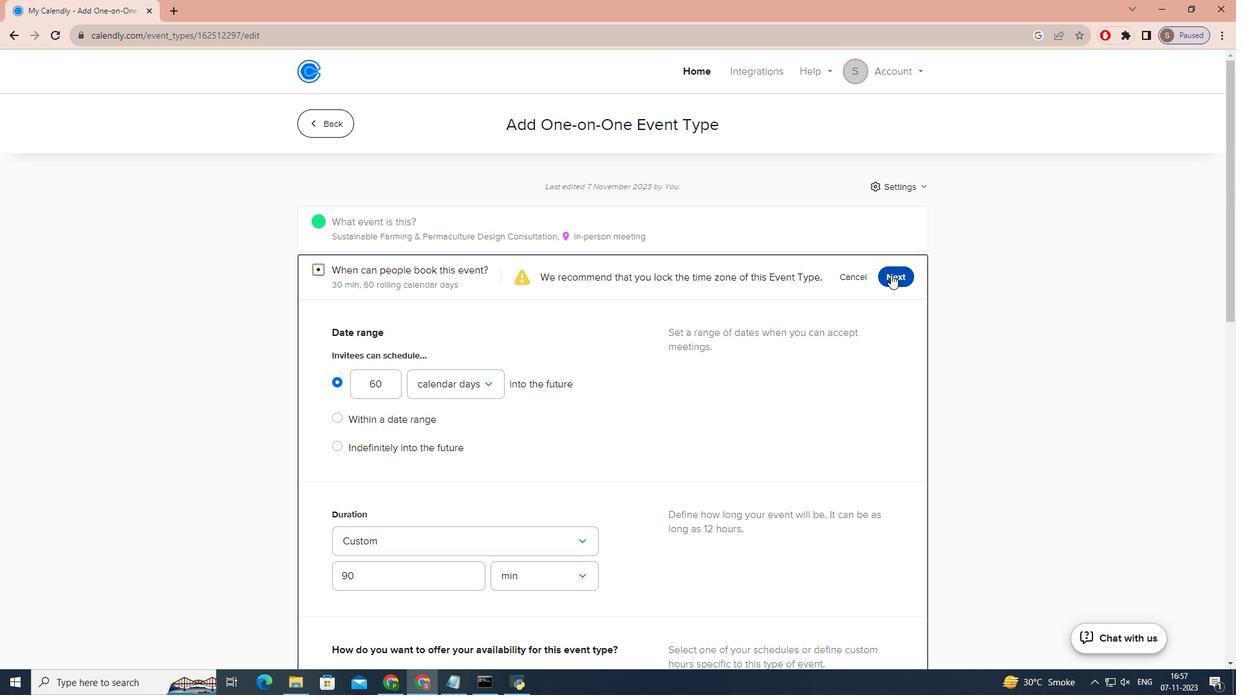 
